 Task: Add Market Corner Wheat Hot Dog Buns 8 Pack to the cart.
Action: Mouse moved to (41, 275)
Screenshot: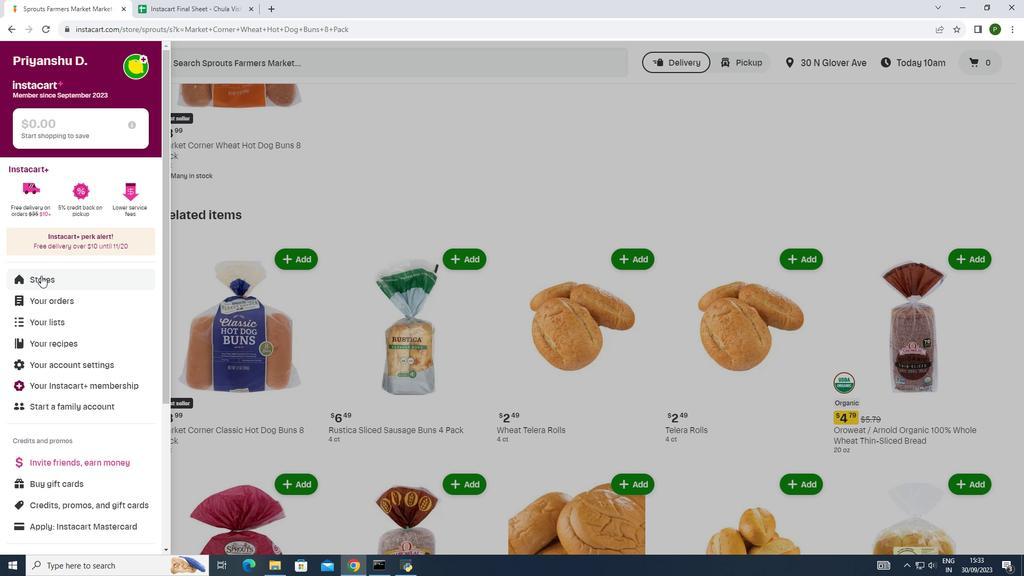 
Action: Mouse pressed left at (41, 275)
Screenshot: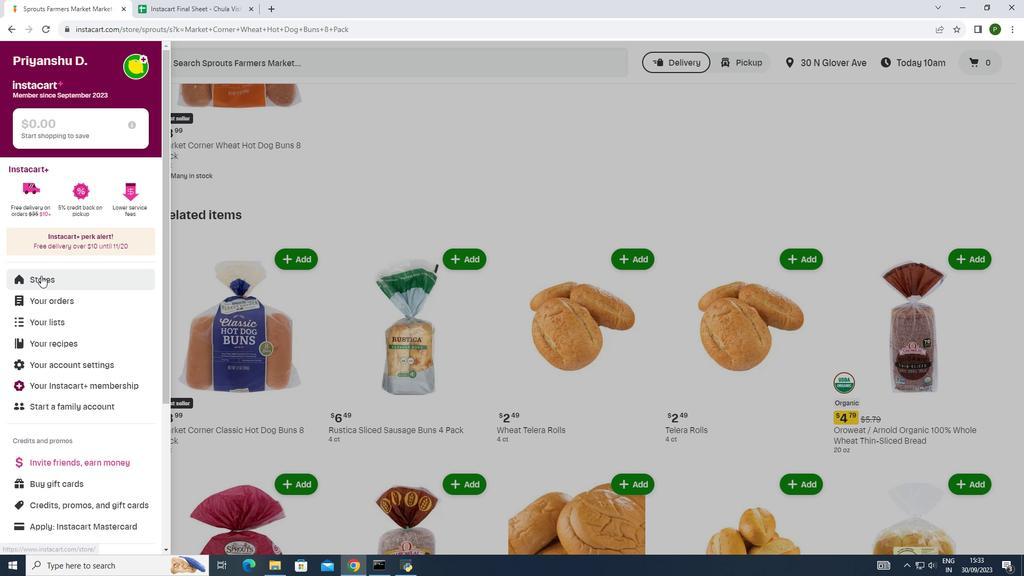 
Action: Mouse moved to (236, 111)
Screenshot: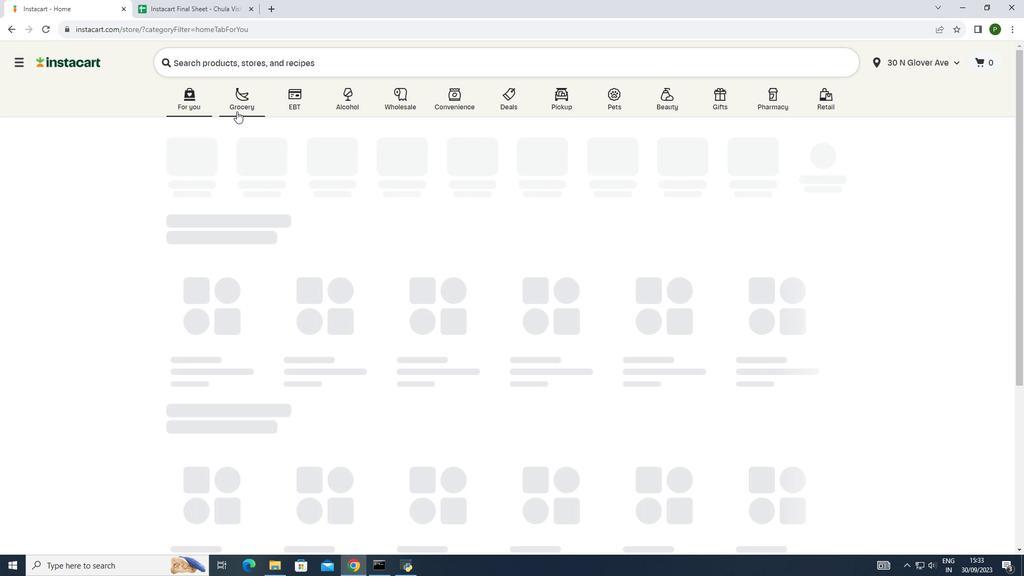 
Action: Mouse pressed left at (236, 111)
Screenshot: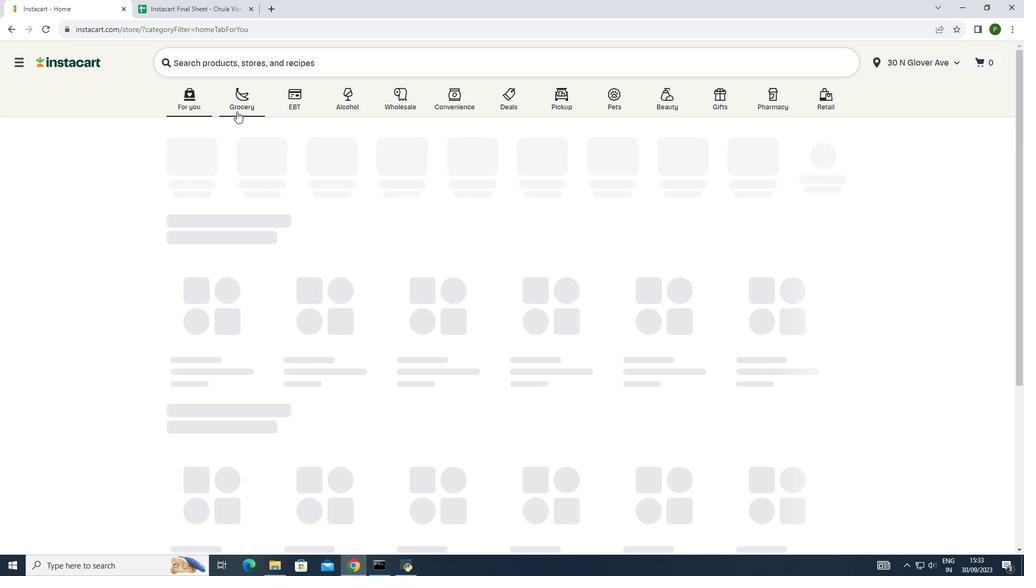 
Action: Mouse moved to (537, 148)
Screenshot: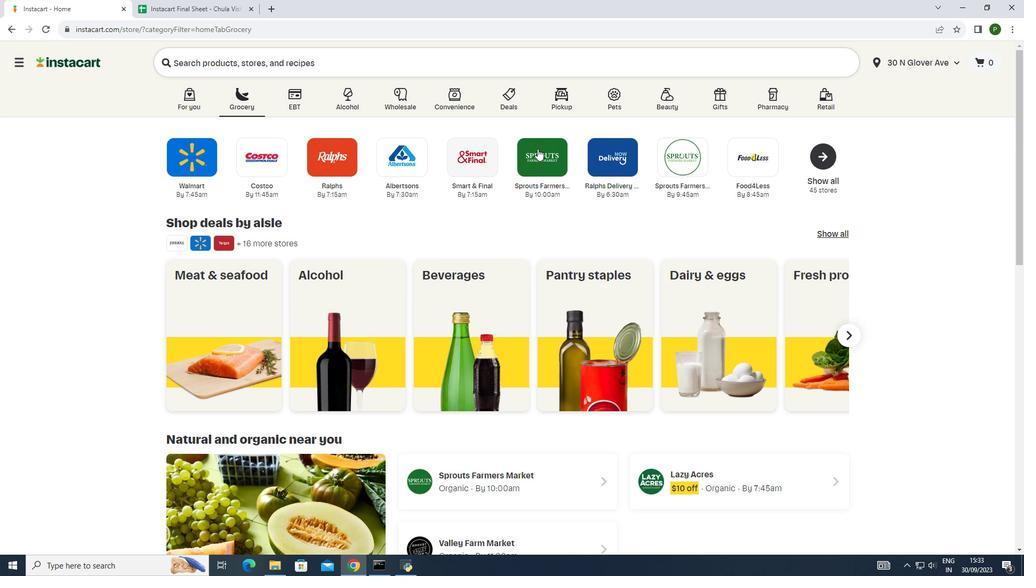 
Action: Mouse pressed left at (537, 148)
Screenshot: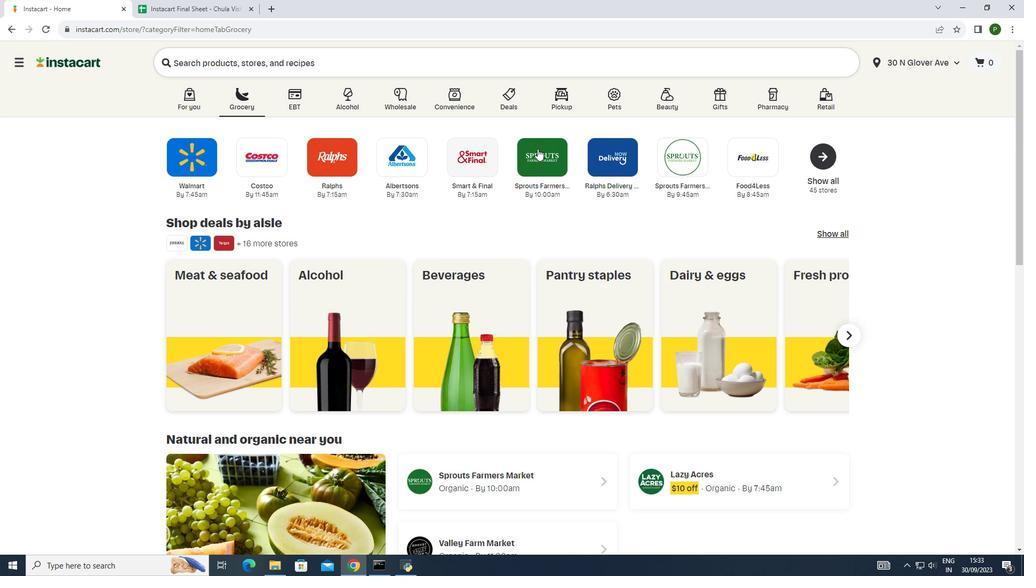 
Action: Mouse moved to (67, 290)
Screenshot: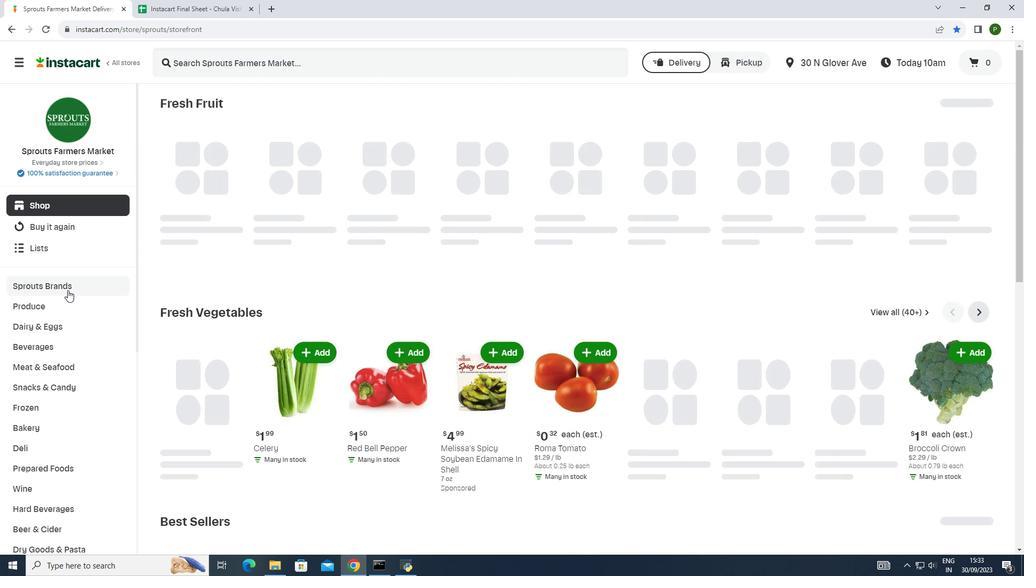 
Action: Mouse pressed left at (67, 290)
Screenshot: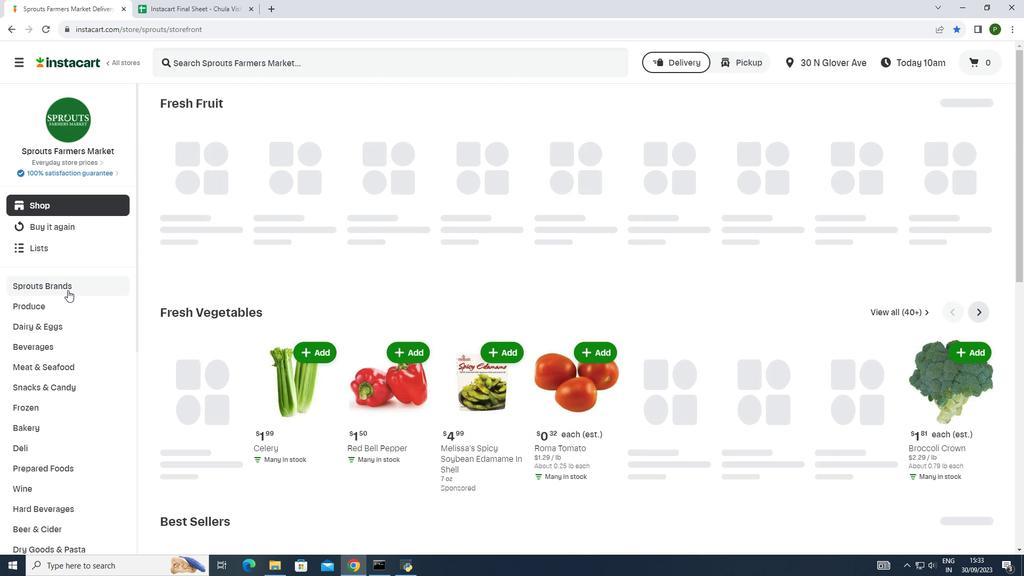 
Action: Mouse moved to (42, 309)
Screenshot: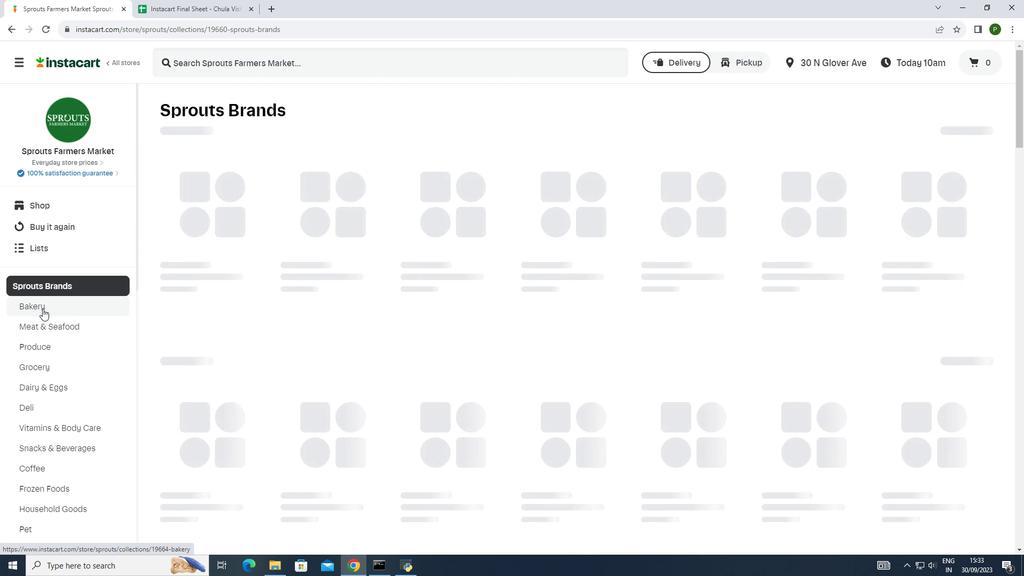 
Action: Mouse pressed left at (42, 309)
Screenshot: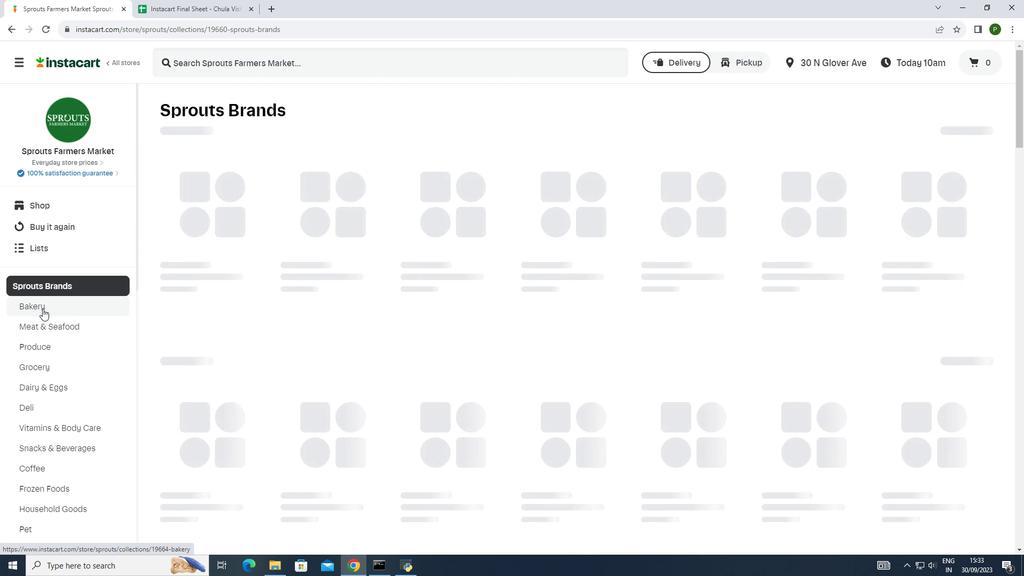 
Action: Mouse moved to (696, 196)
Screenshot: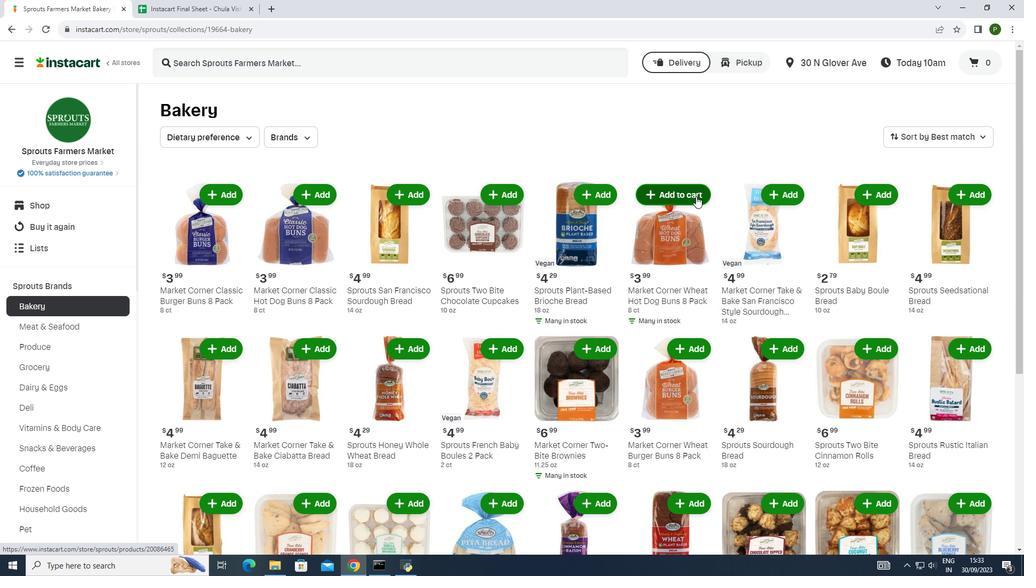 
Action: Mouse pressed left at (696, 196)
Screenshot: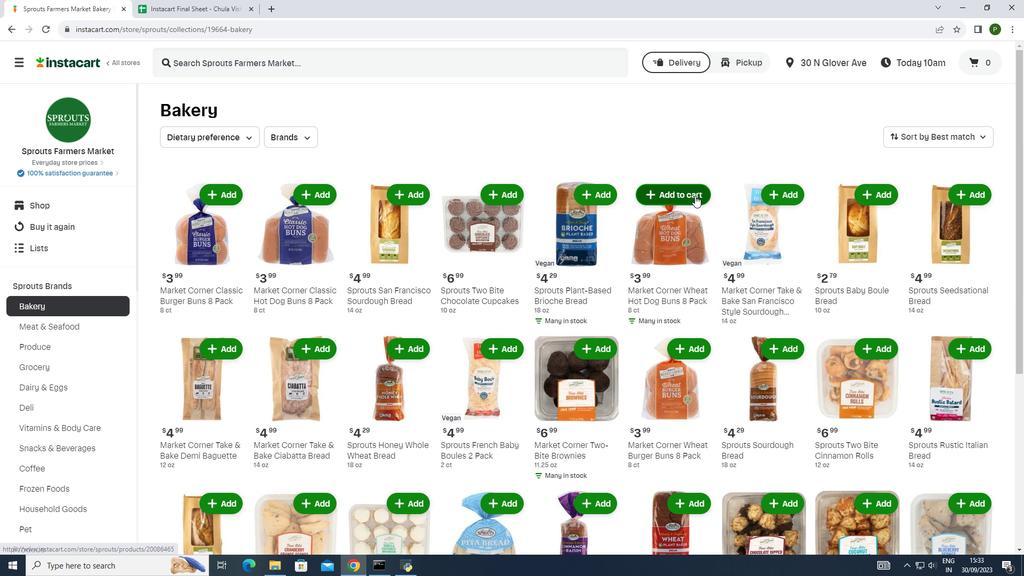 
Action: Mouse moved to (693, 196)
Screenshot: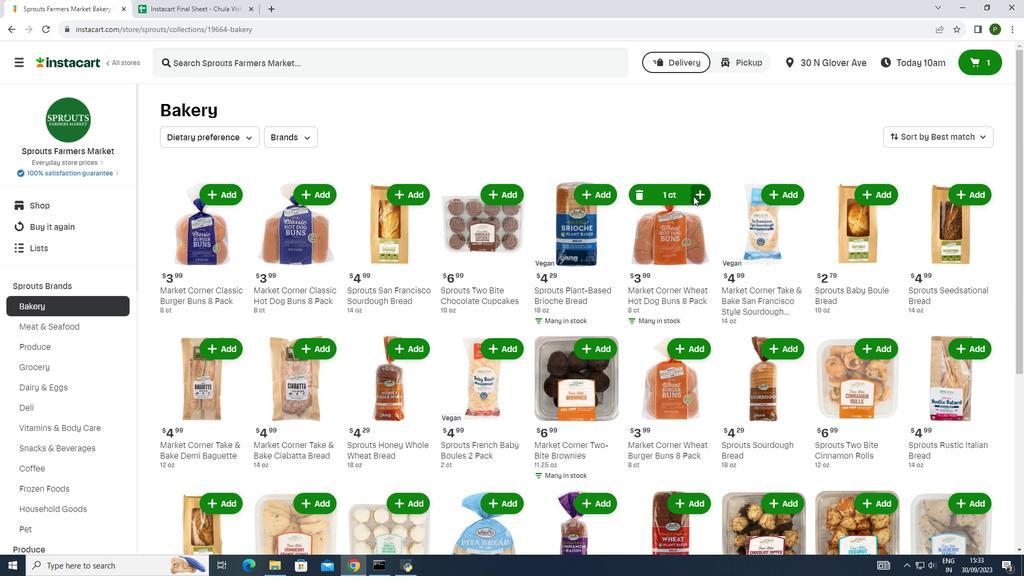 
